 Task: Apply subscript to the text "Take notes".
Action: Mouse moved to (406, 179)
Screenshot: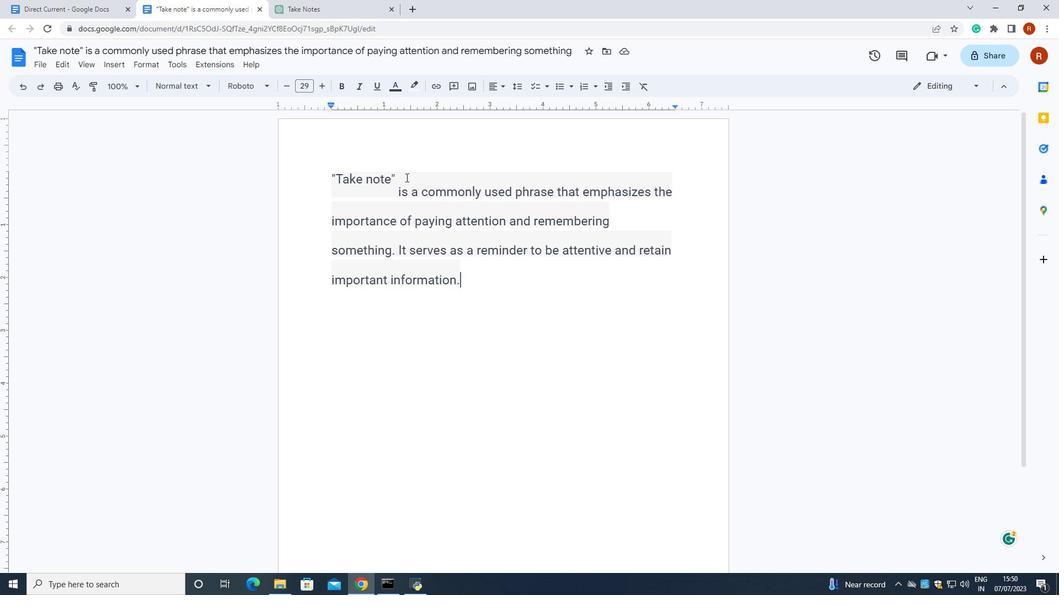 
Action: Mouse pressed left at (406, 179)
Screenshot: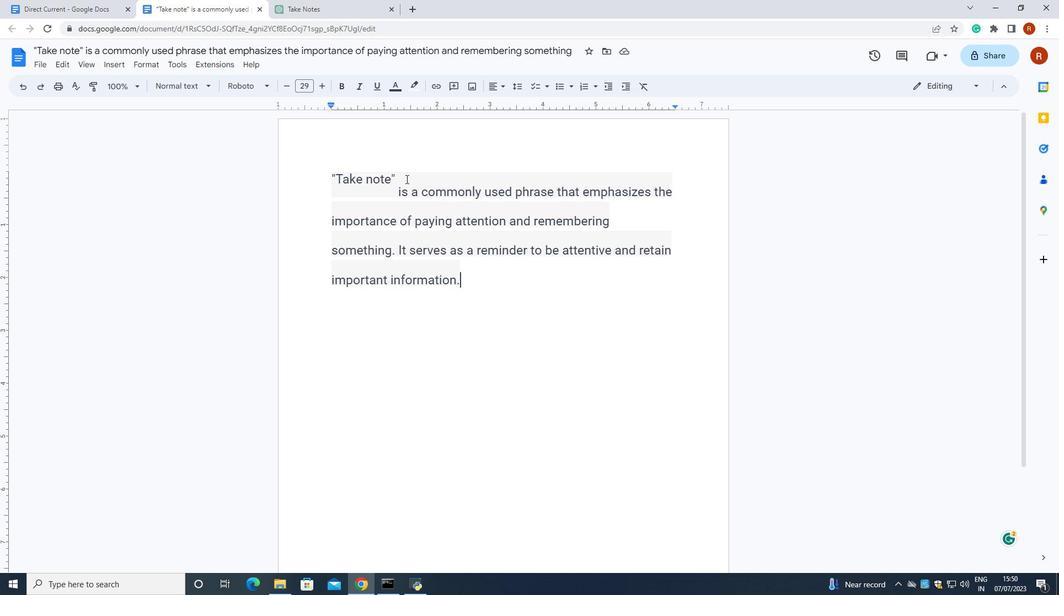 
Action: Mouse moved to (410, 157)
Screenshot: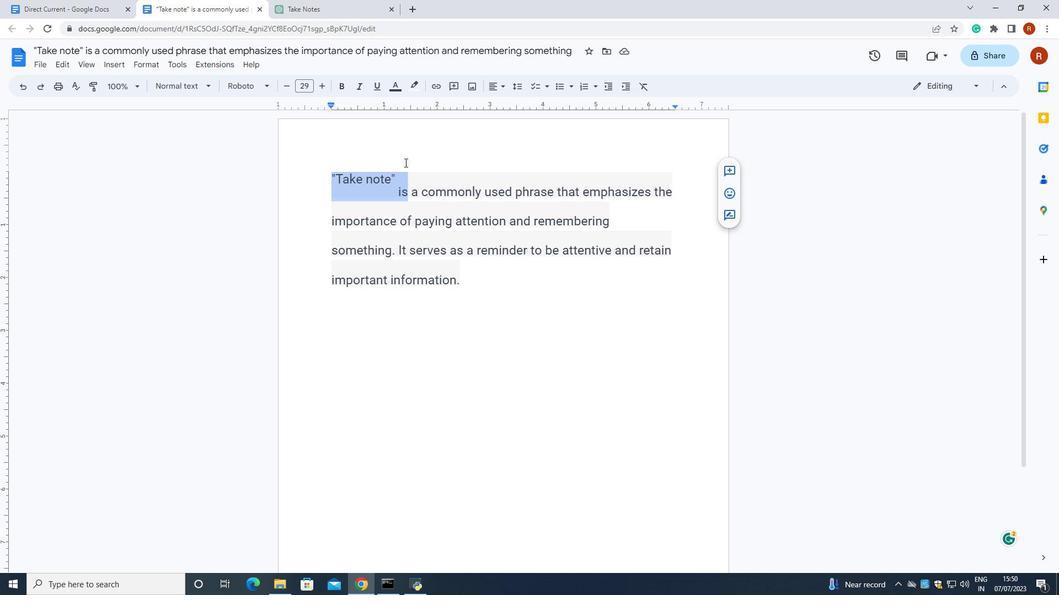 
Action: Mouse pressed left at (410, 157)
Screenshot: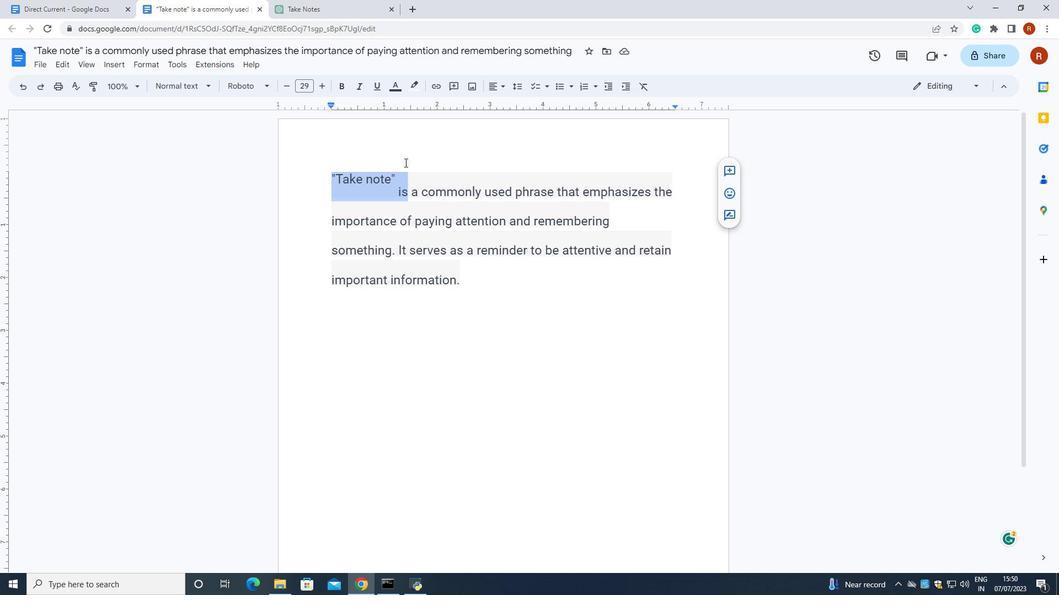 
Action: Mouse moved to (394, 177)
Screenshot: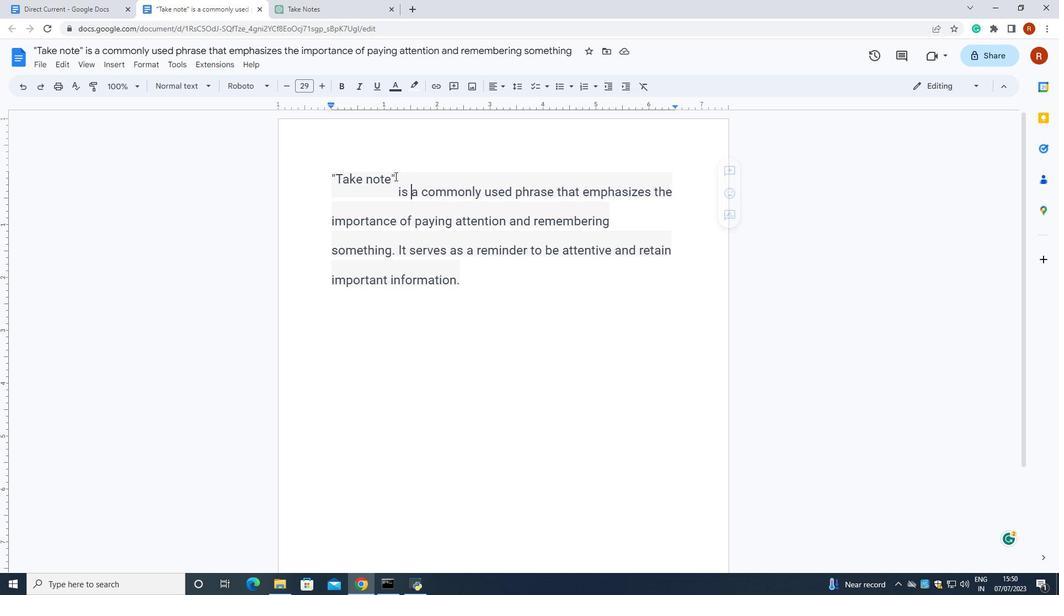 
Action: Mouse pressed left at (394, 177)
Screenshot: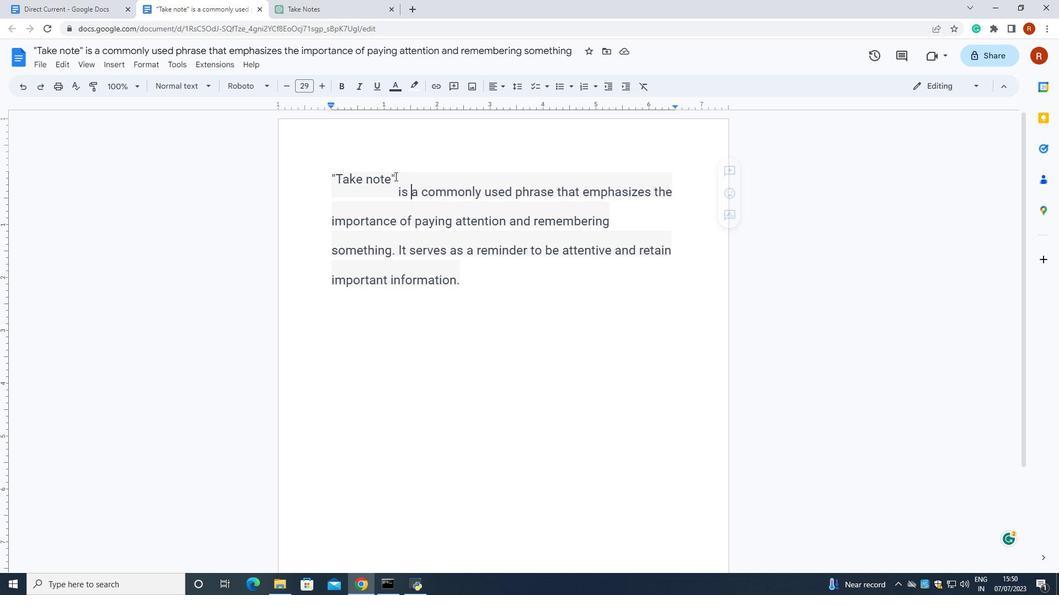 
Action: Mouse moved to (146, 61)
Screenshot: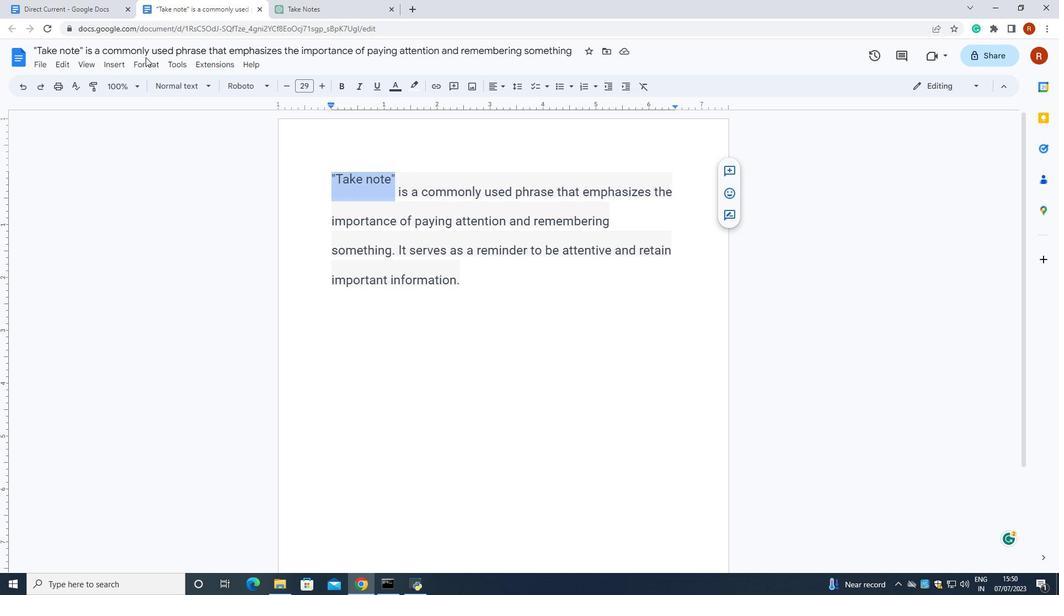 
Action: Mouse pressed left at (146, 61)
Screenshot: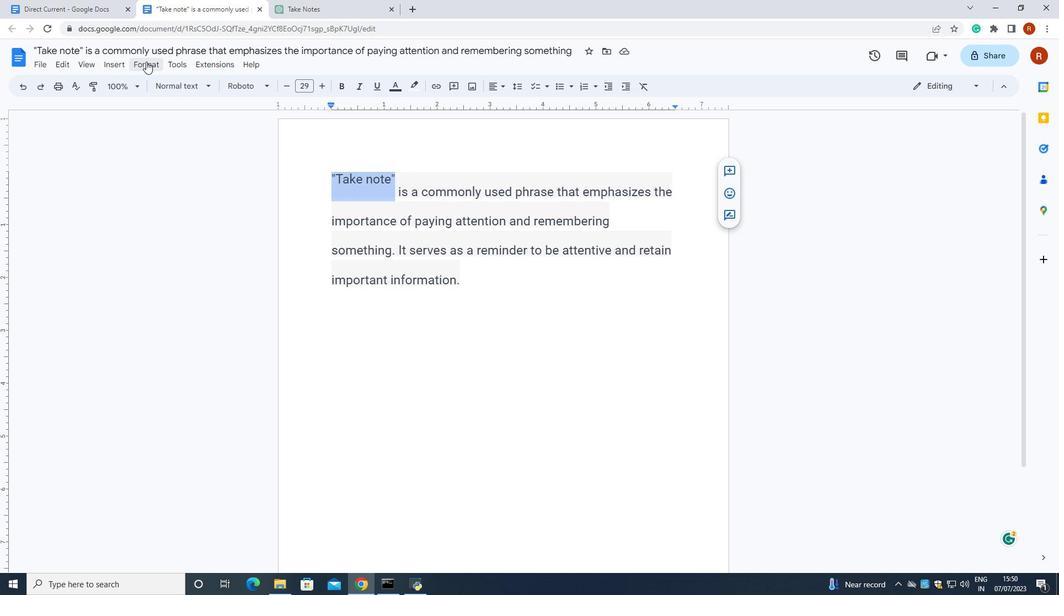 
Action: Mouse moved to (358, 172)
Screenshot: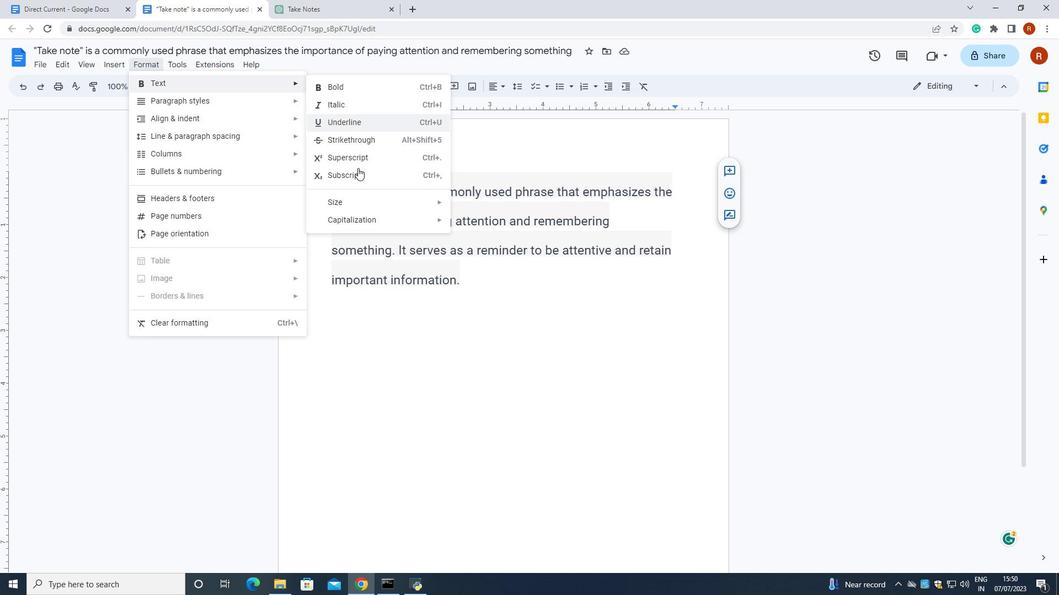 
Action: Mouse pressed left at (358, 172)
Screenshot: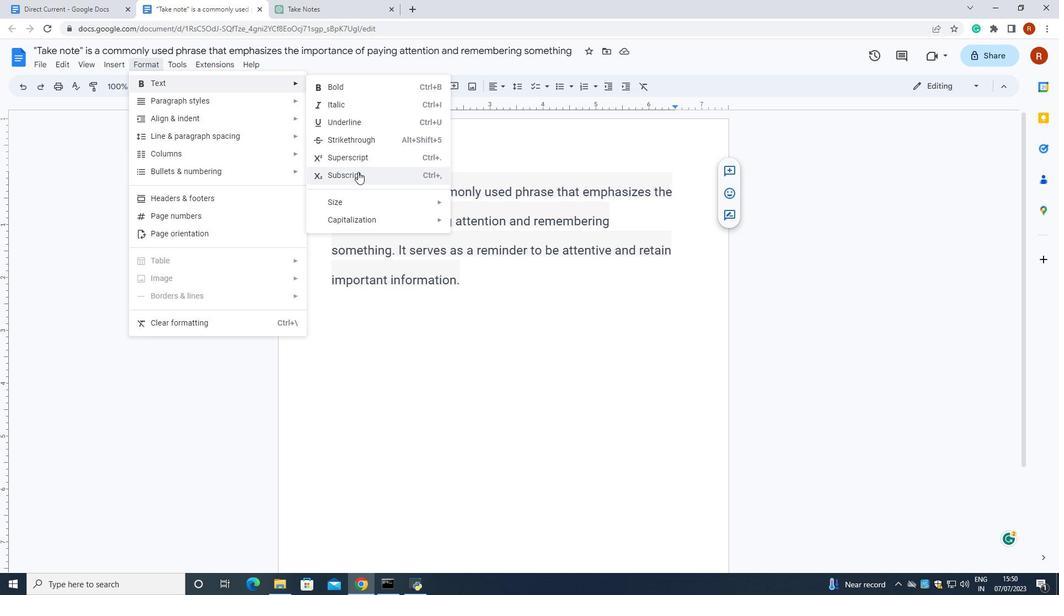 
Action: Mouse moved to (357, 178)
Screenshot: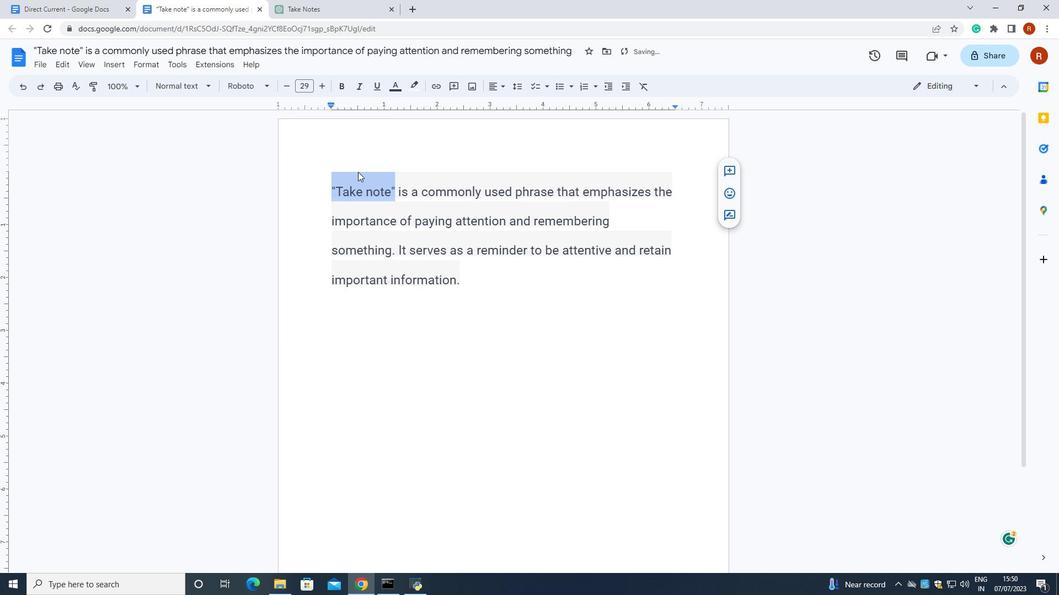 
